 Task: Schedule a workshop on public speaking for next Wednesday at 7:00 PM.
Action: Mouse moved to (74, 244)
Screenshot: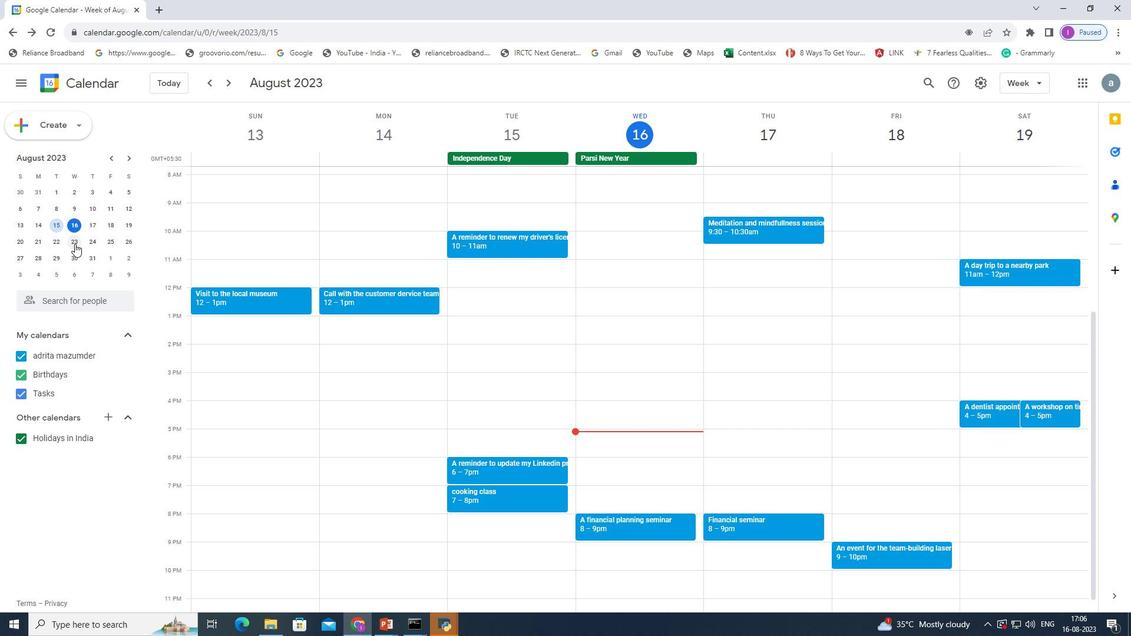 
Action: Mouse pressed left at (74, 244)
Screenshot: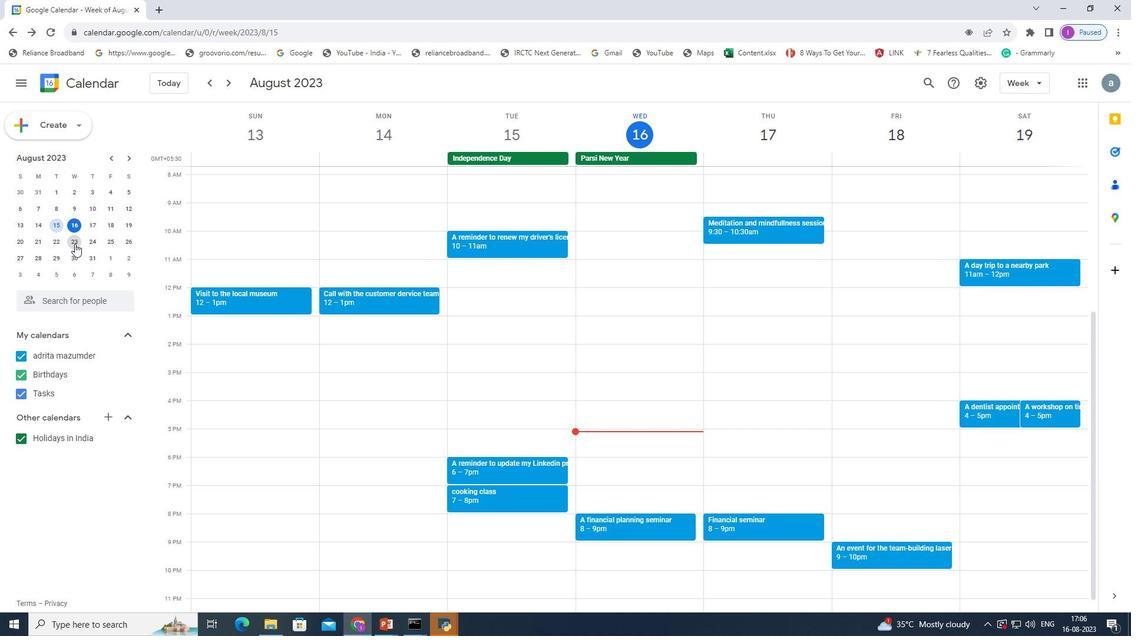 
Action: Mouse pressed left at (74, 244)
Screenshot: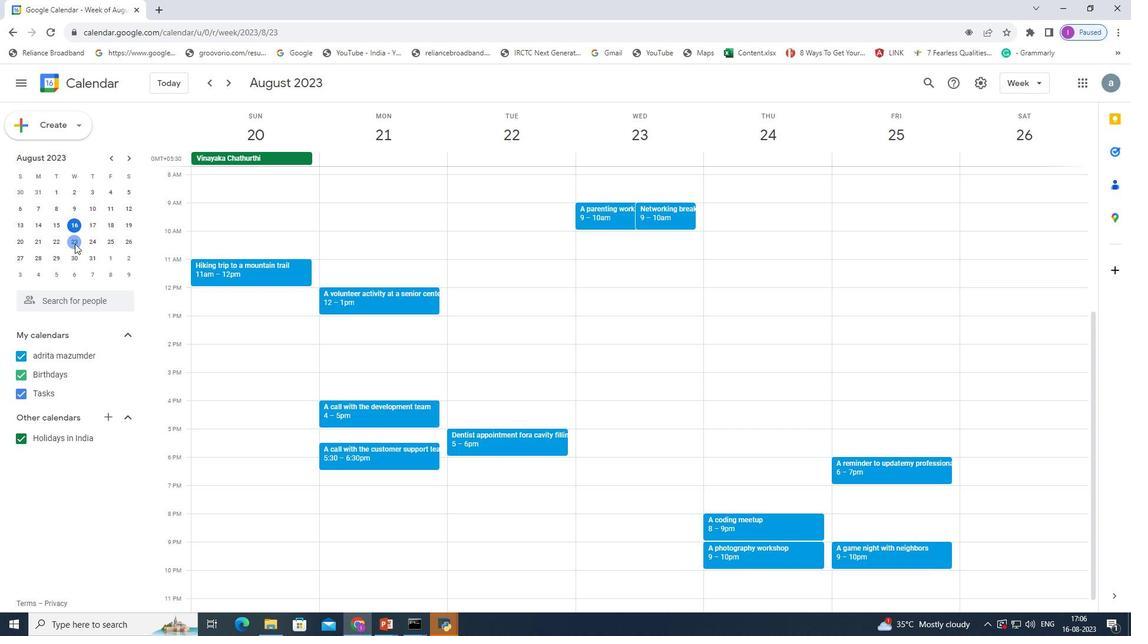 
Action: Mouse moved to (212, 475)
Screenshot: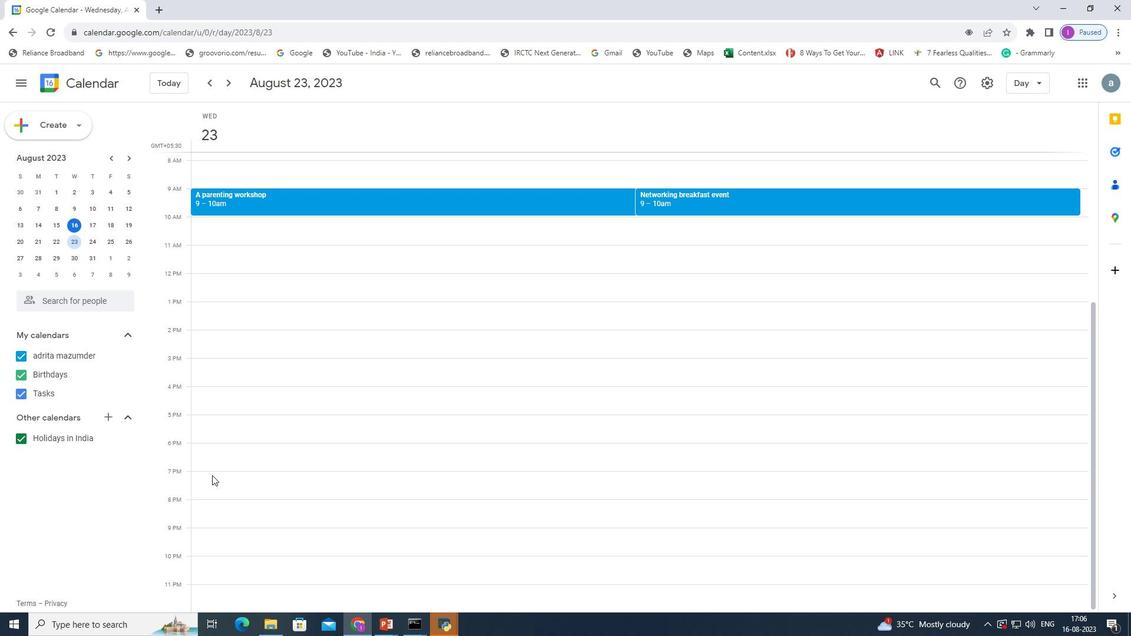 
Action: Mouse pressed left at (212, 475)
Screenshot: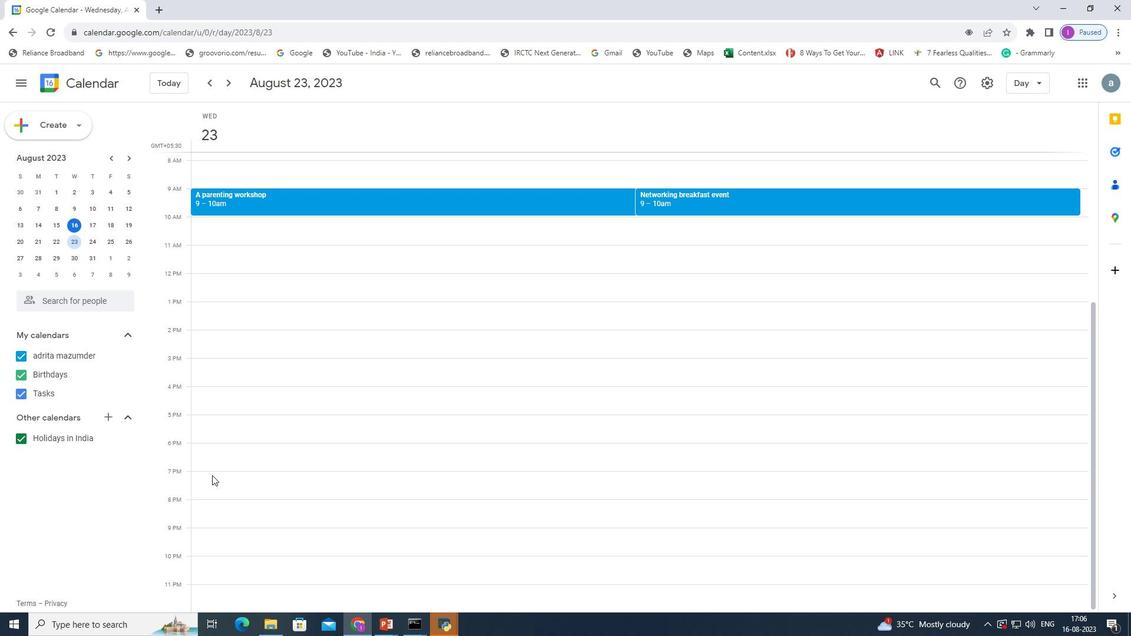 
Action: Mouse moved to (603, 228)
Screenshot: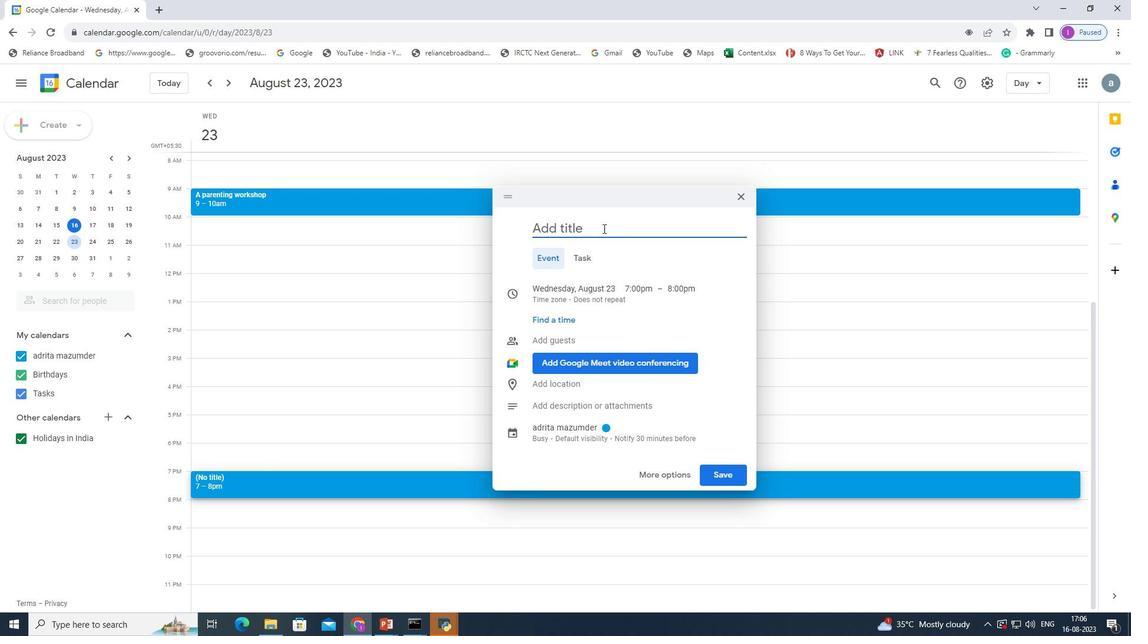 
Action: Key pressed <Key.shift>AS<Key.backspace><Key.space>workshop<Key.space>on<Key.space>public<Key.space>speaking
Screenshot: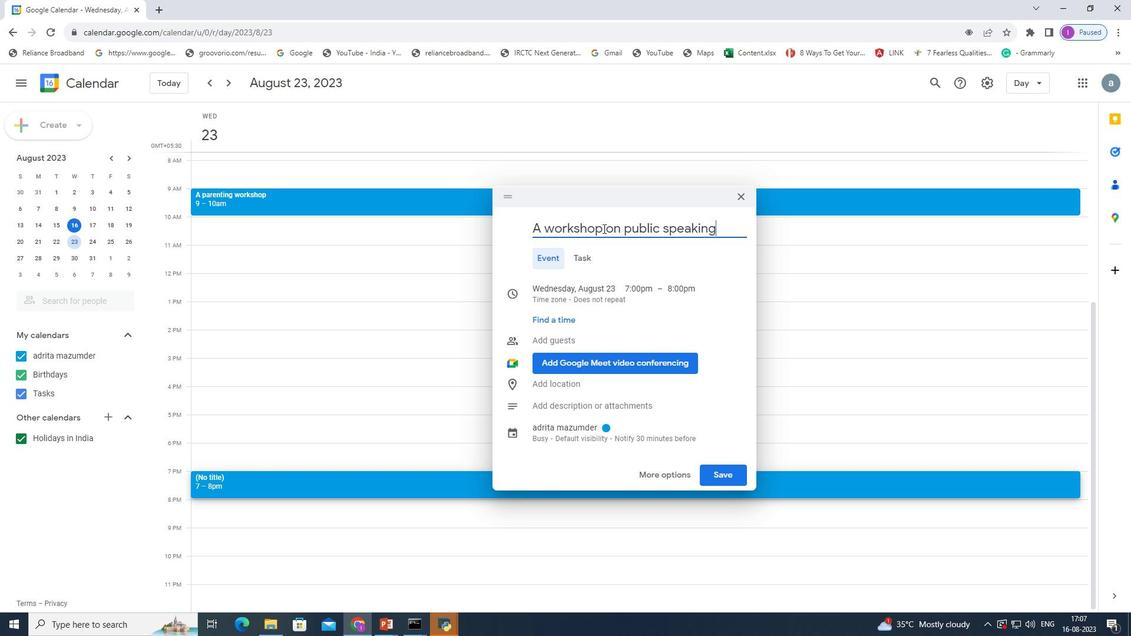 
Action: Mouse moved to (733, 475)
Screenshot: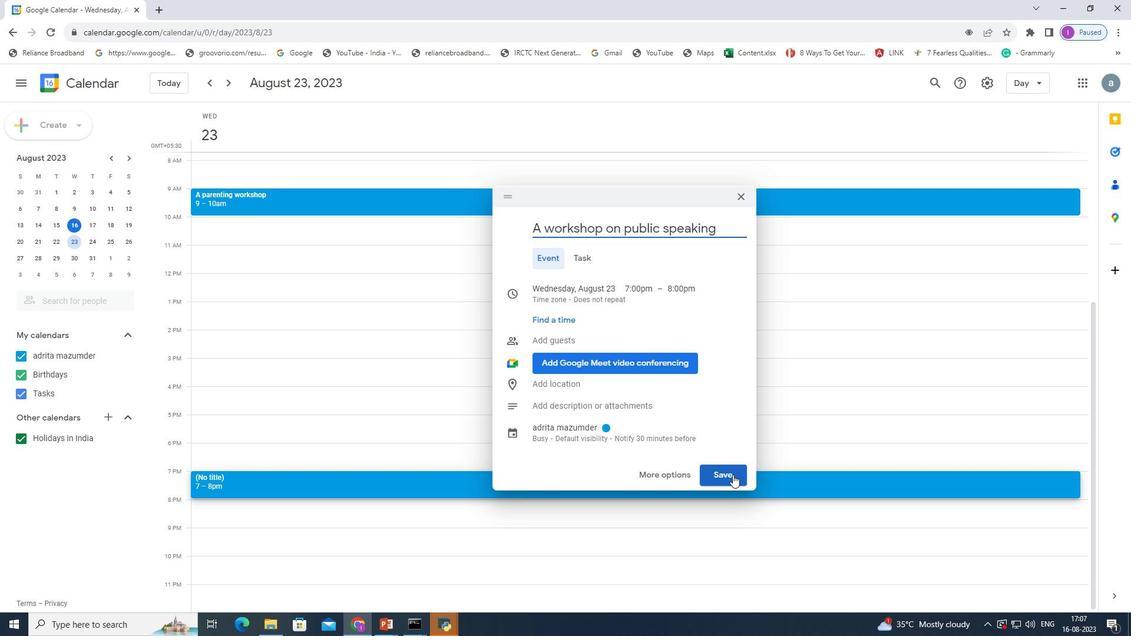
Action: Mouse pressed left at (733, 475)
Screenshot: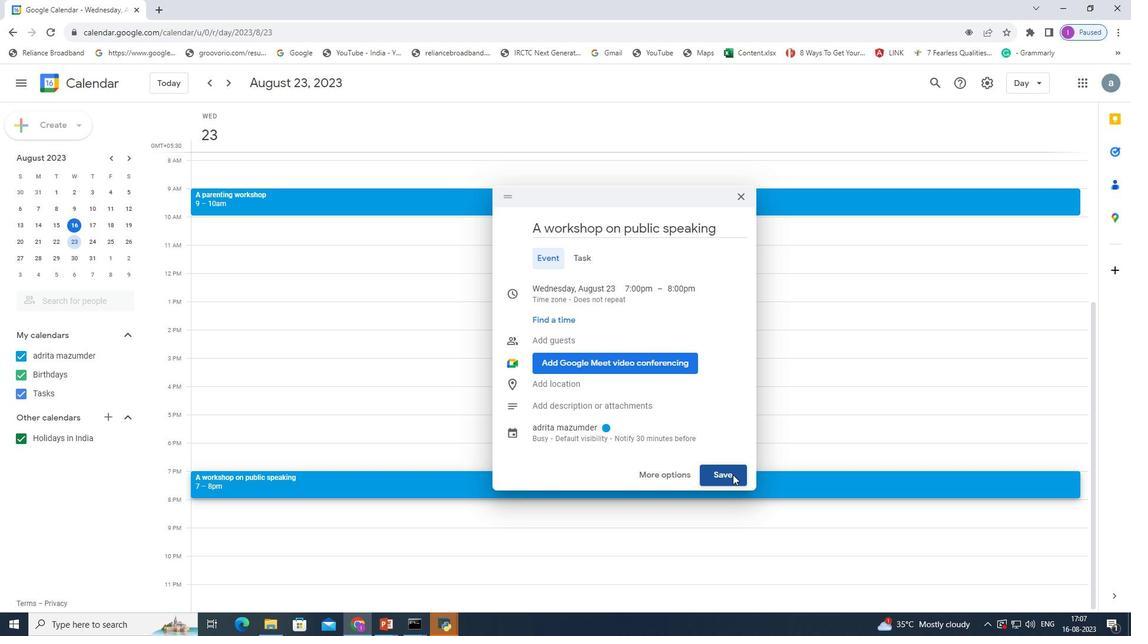 
Action: Mouse moved to (705, 446)
Screenshot: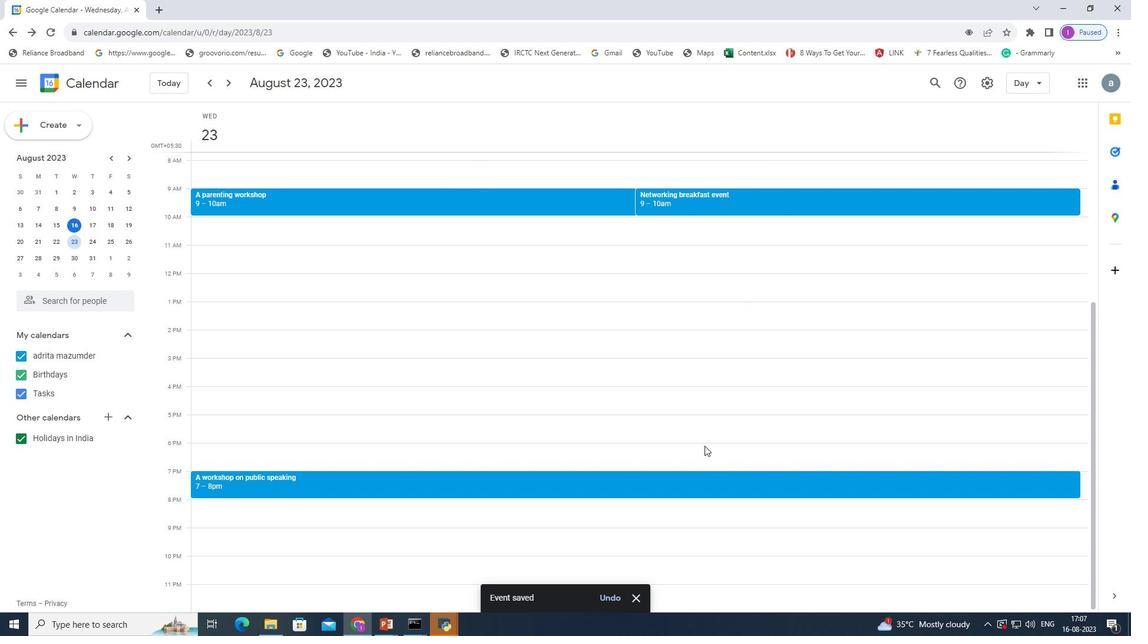 
